 Task: Use the formula "Min" in spreadsheet "Project portfolio".
Action: Mouse moved to (122, 106)
Screenshot: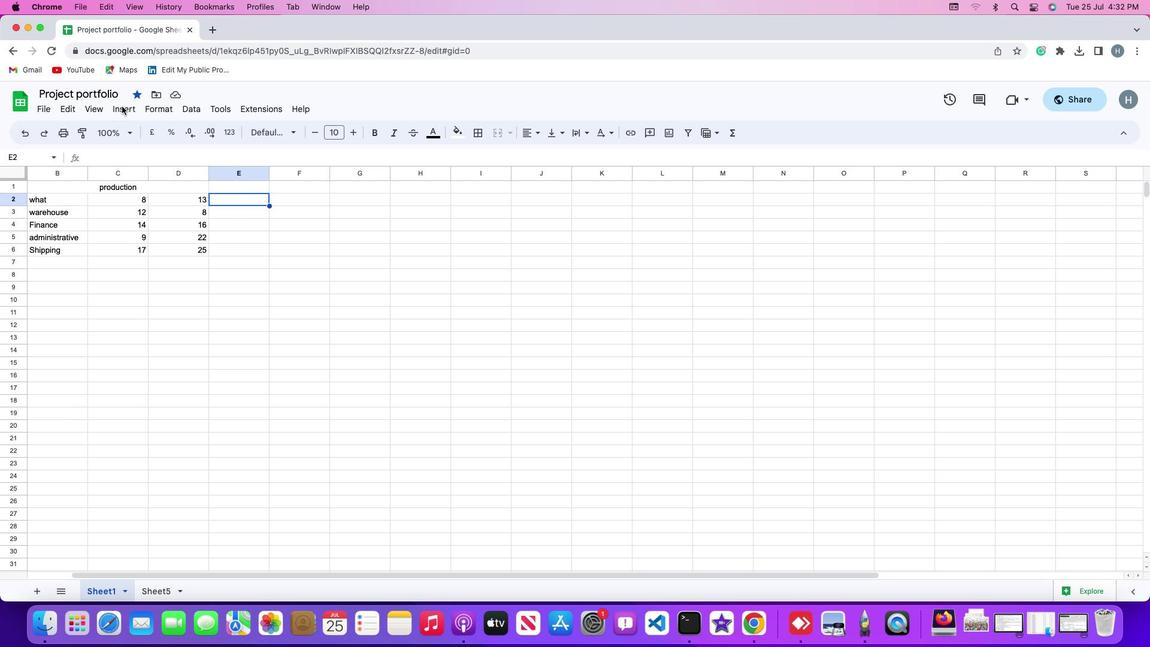 
Action: Mouse pressed left at (122, 106)
Screenshot: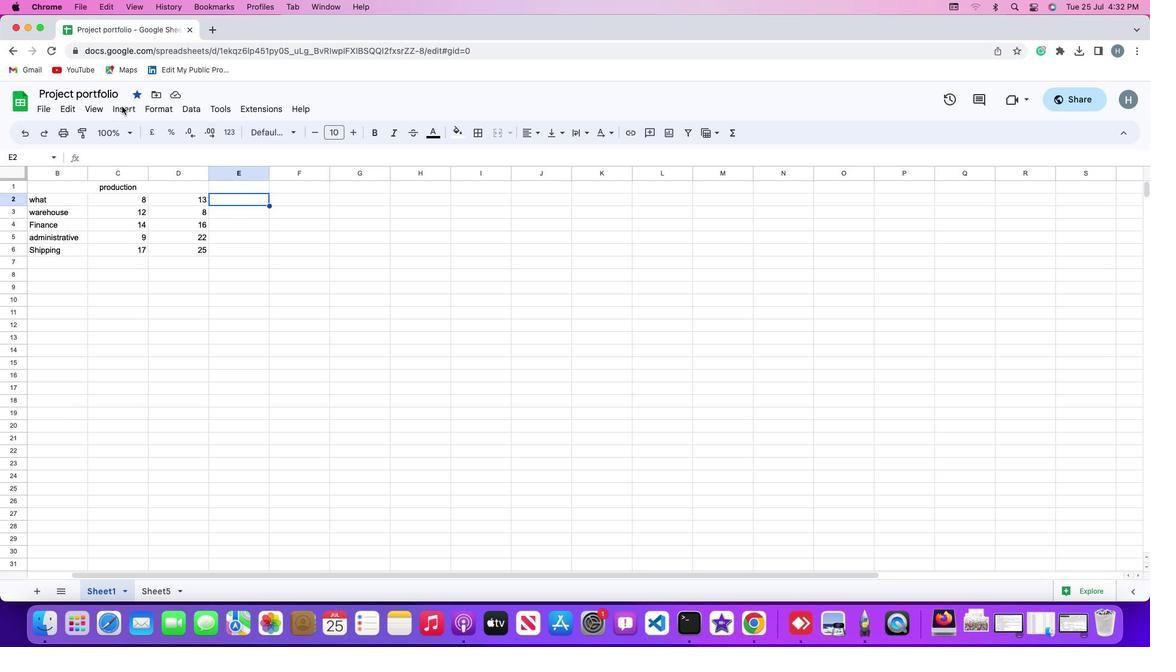 
Action: Mouse moved to (127, 107)
Screenshot: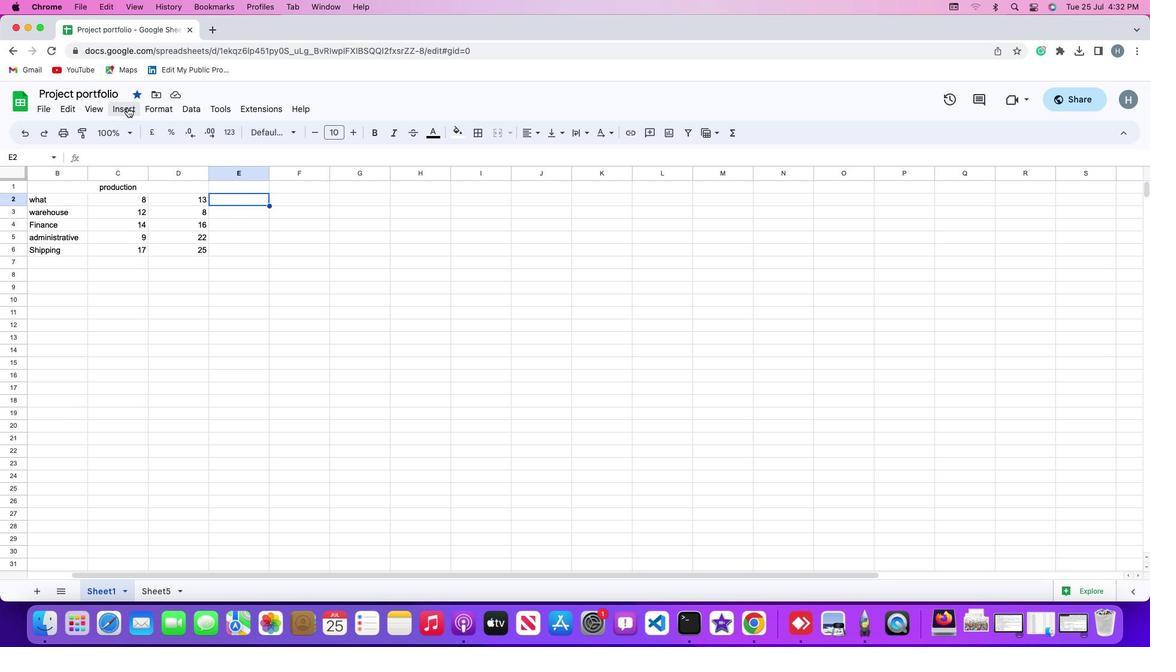 
Action: Mouse pressed left at (127, 107)
Screenshot: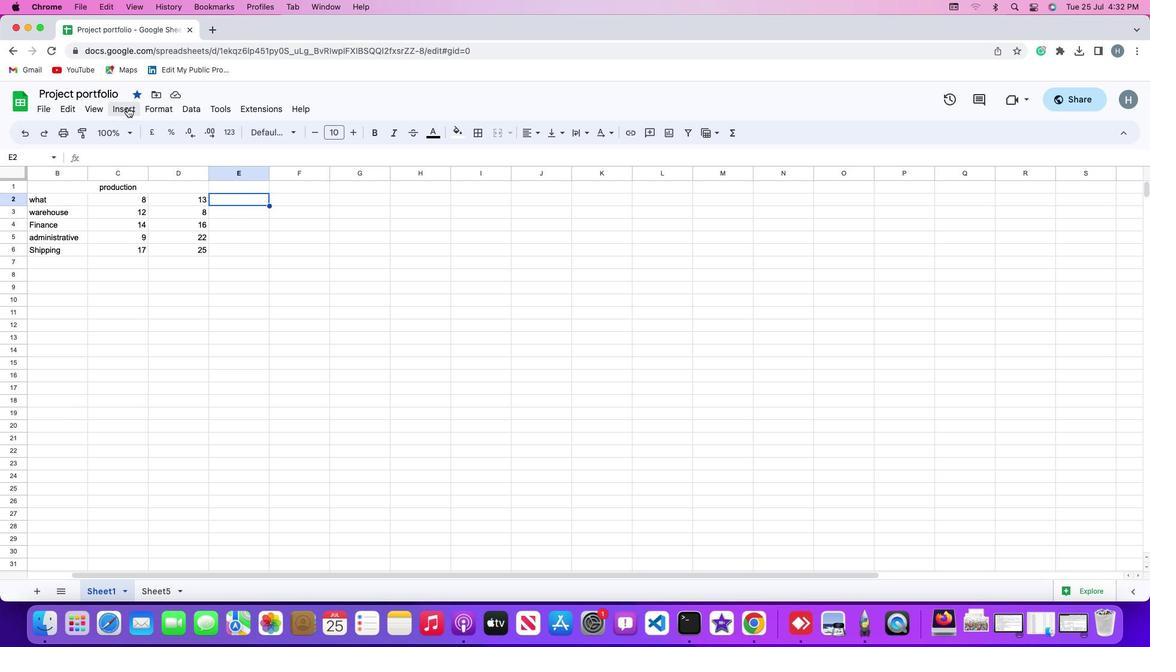 
Action: Mouse moved to (353, 215)
Screenshot: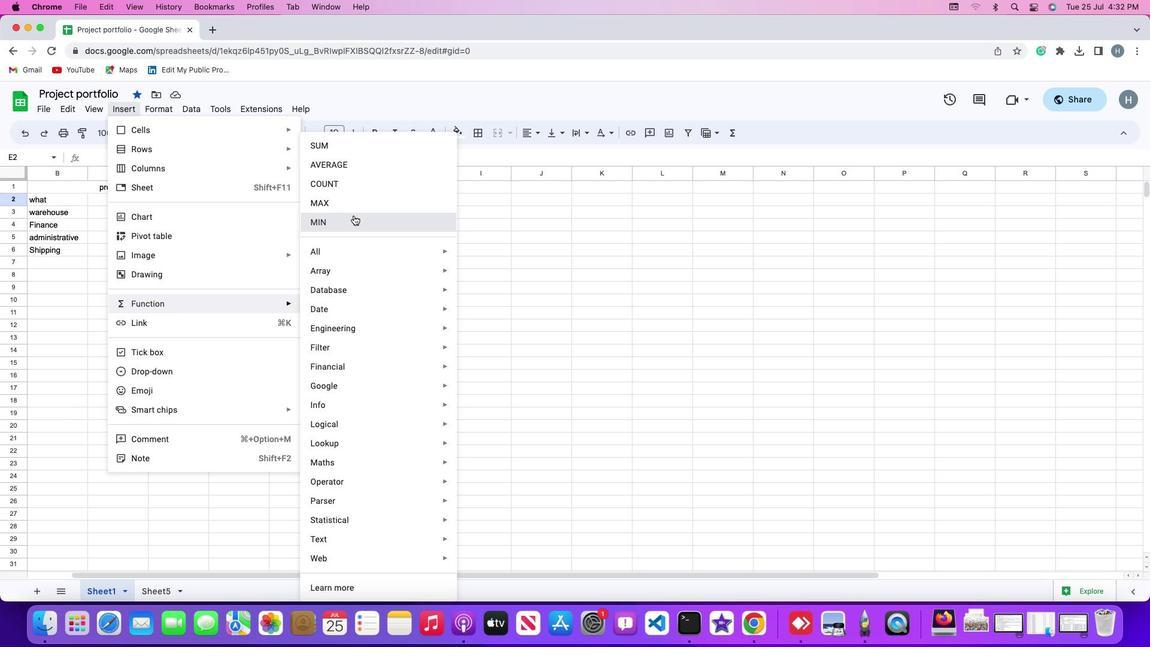 
Action: Mouse pressed left at (353, 215)
Screenshot: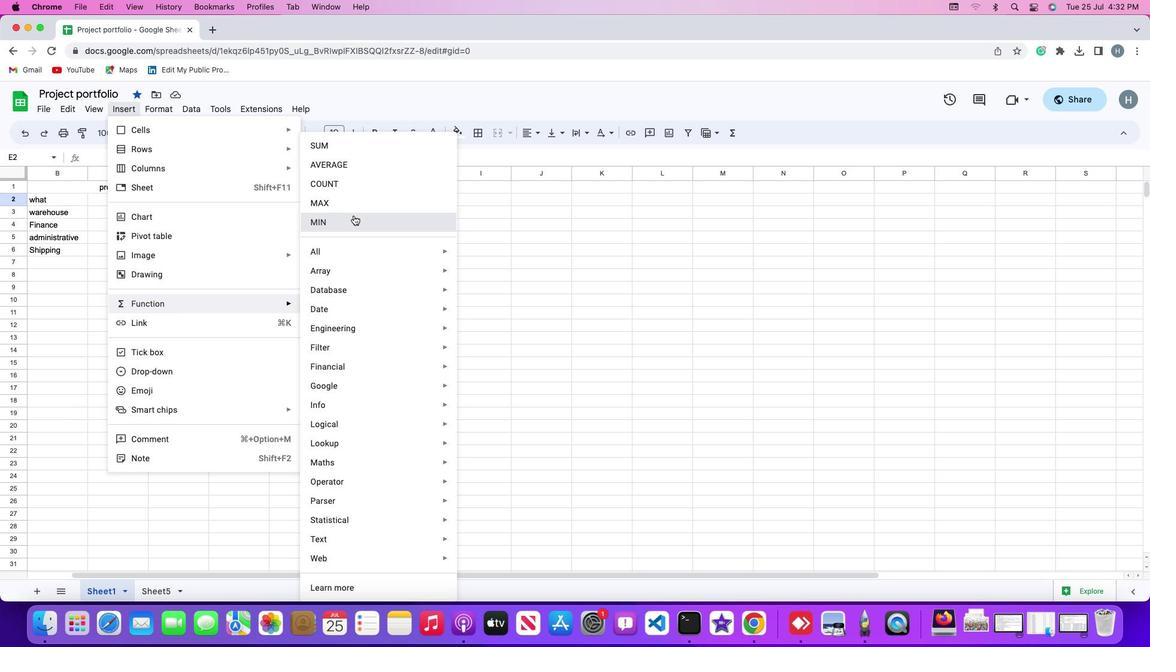 
Action: Mouse moved to (182, 195)
Screenshot: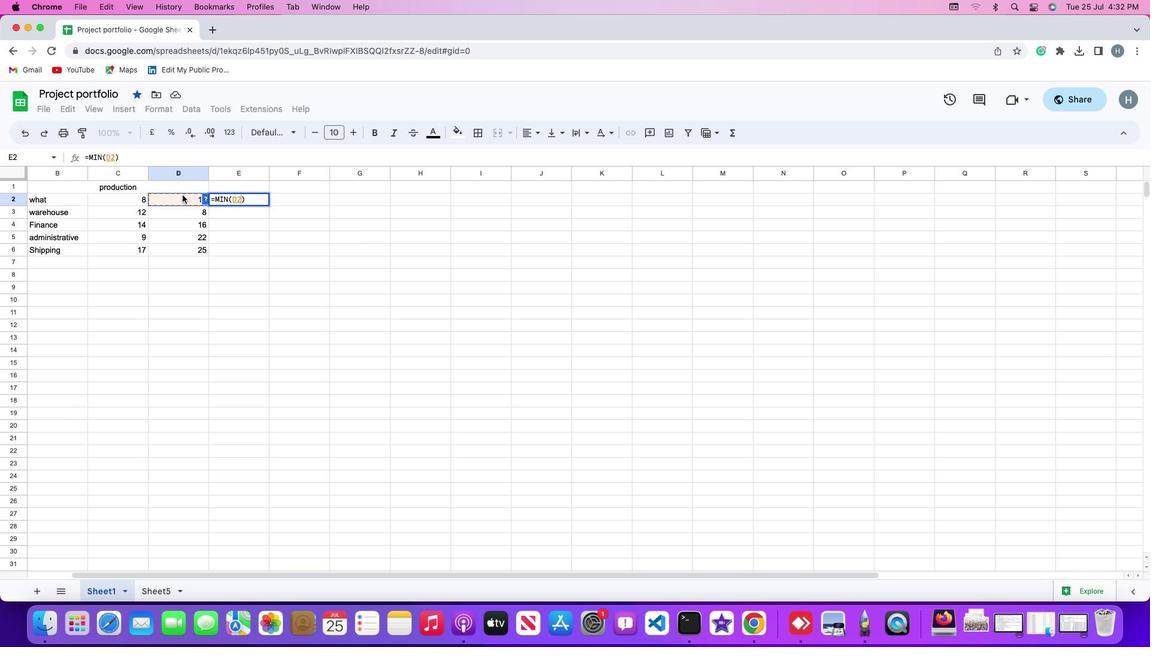 
Action: Mouse pressed left at (182, 195)
Screenshot: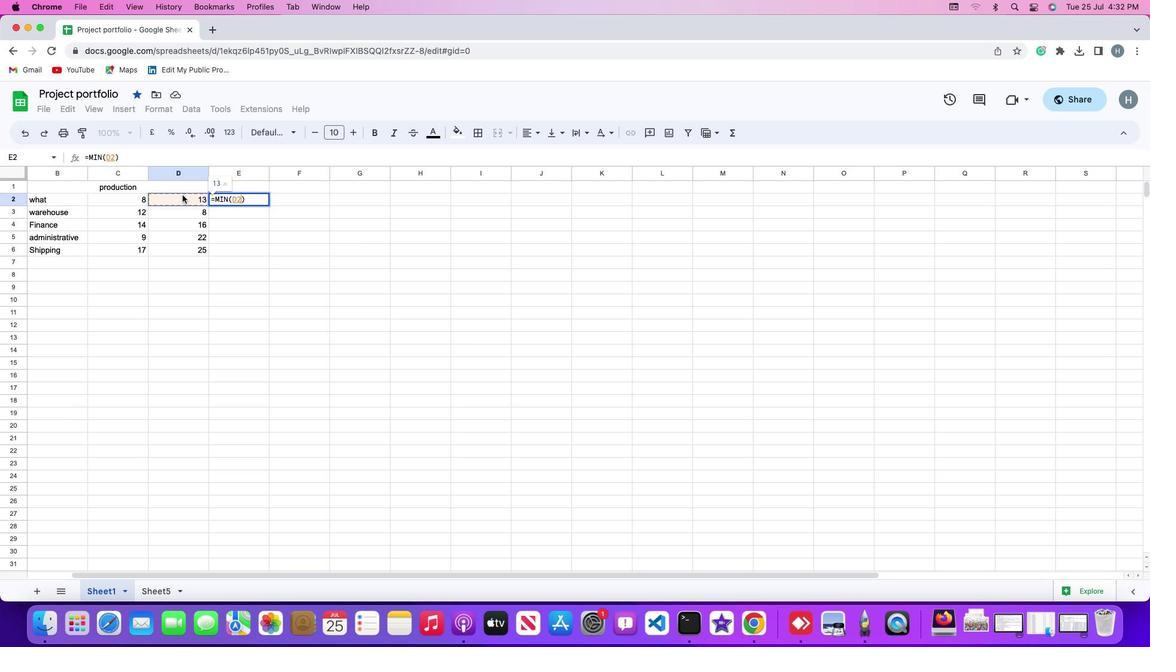 
Action: Mouse moved to (183, 194)
Screenshot: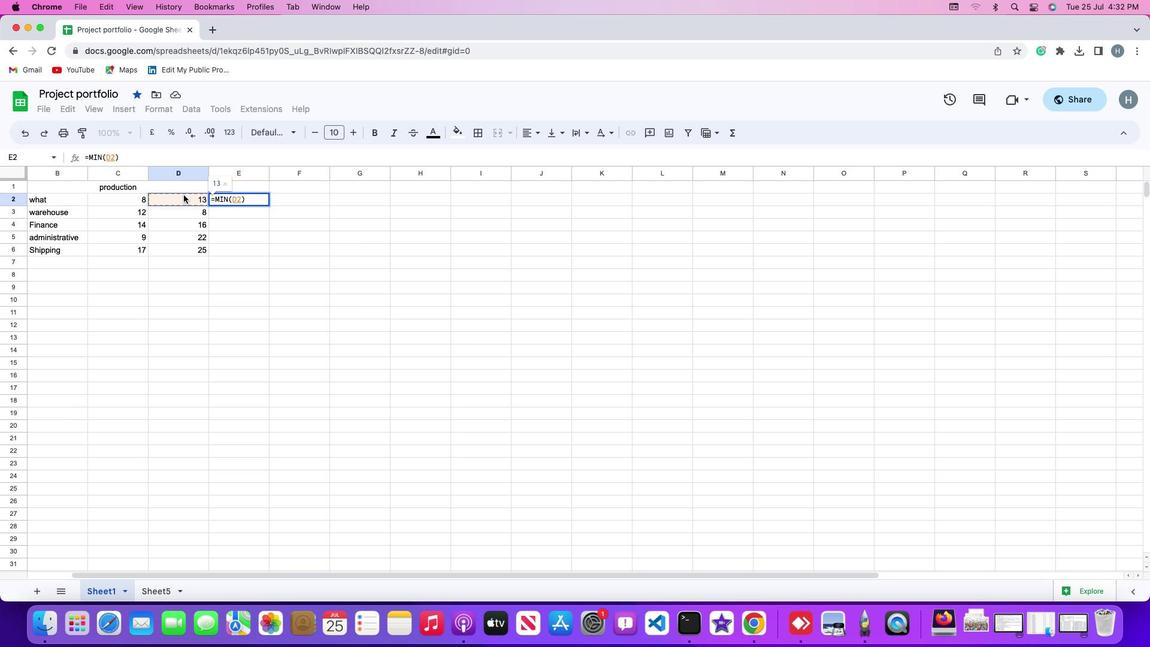 
Action: Key pressed ','
Screenshot: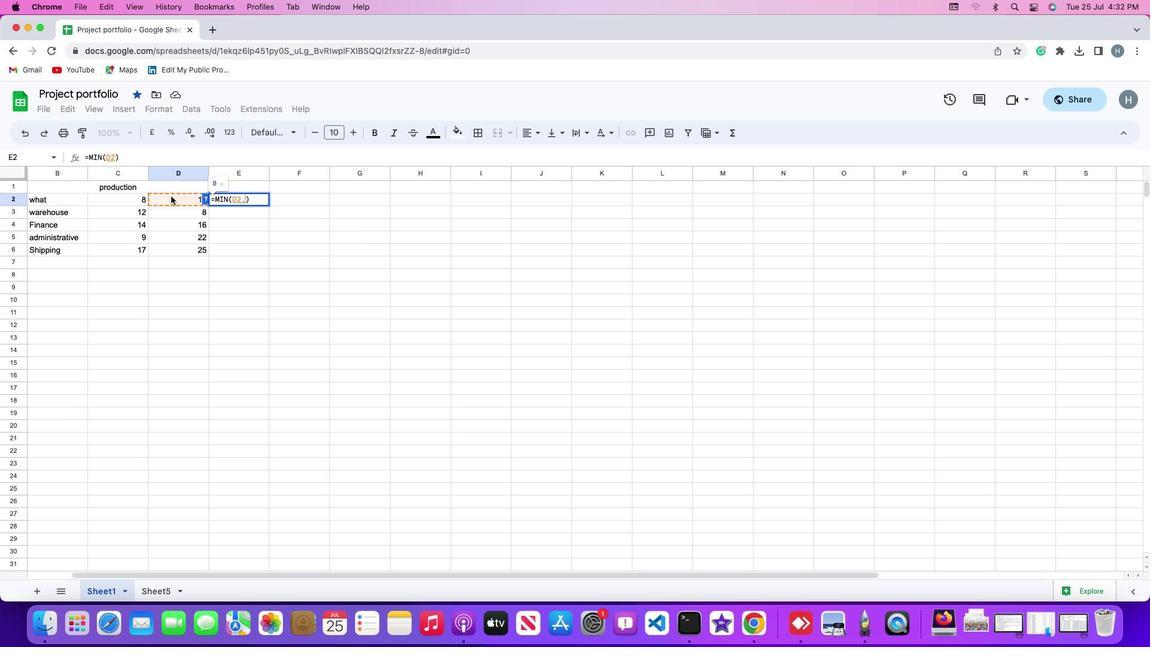 
Action: Mouse moved to (132, 198)
Screenshot: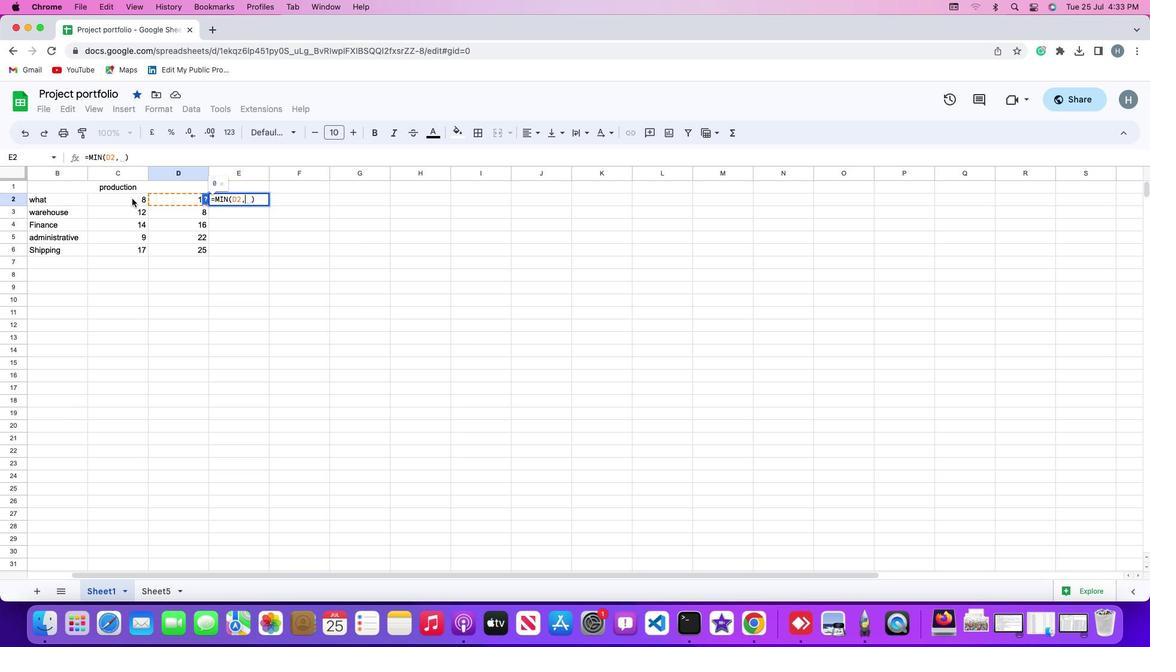 
Action: Mouse pressed left at (132, 198)
Screenshot: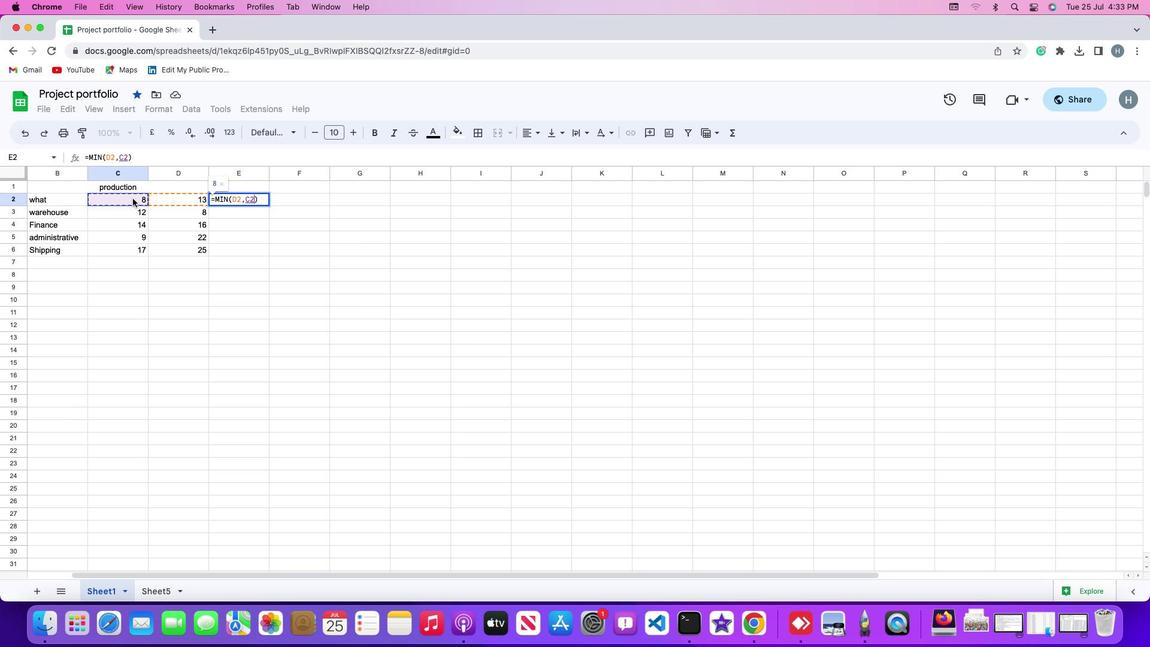 
Action: Mouse moved to (134, 198)
Screenshot: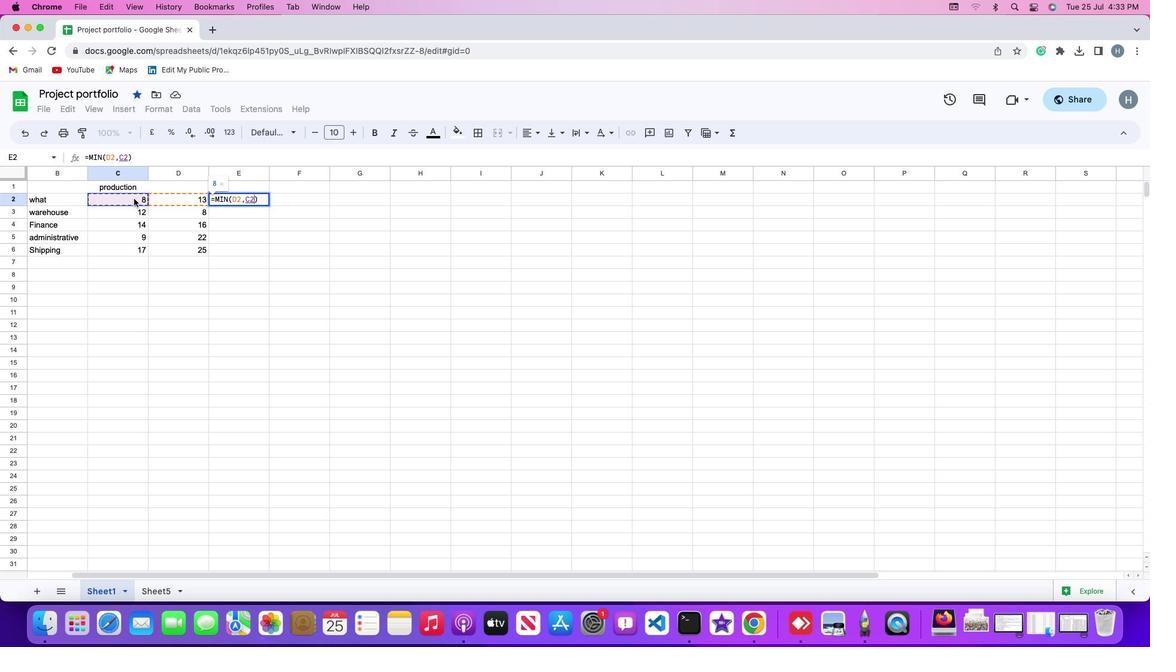 
Action: Key pressed '\x03'
Screenshot: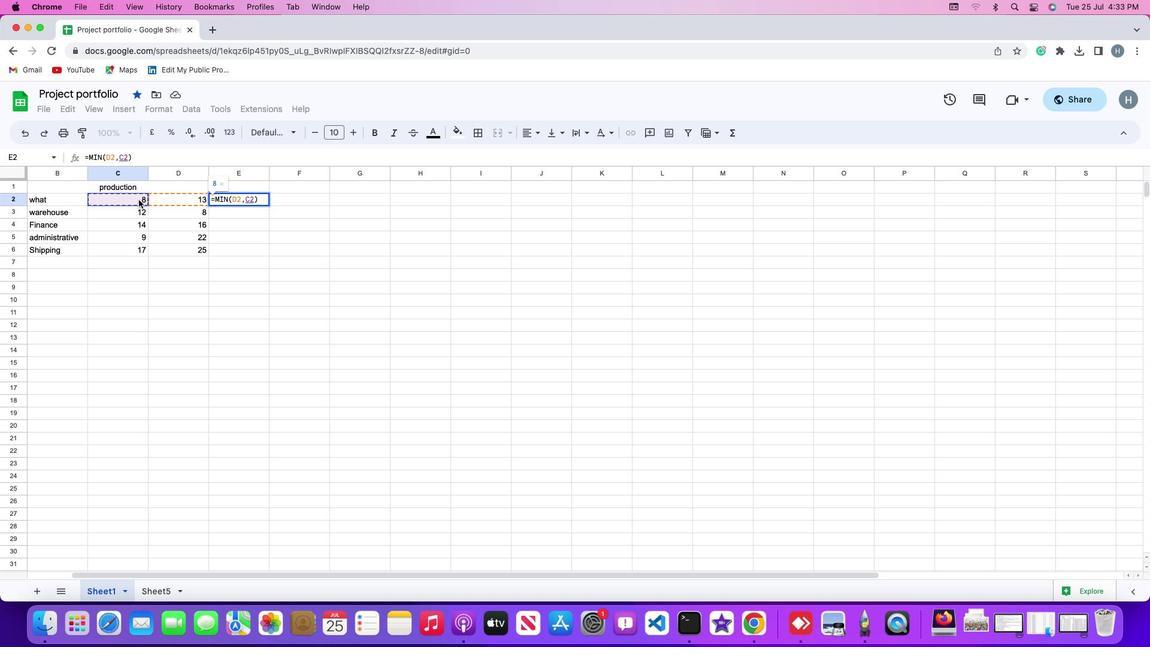
Action: Mouse moved to (255, 283)
Screenshot: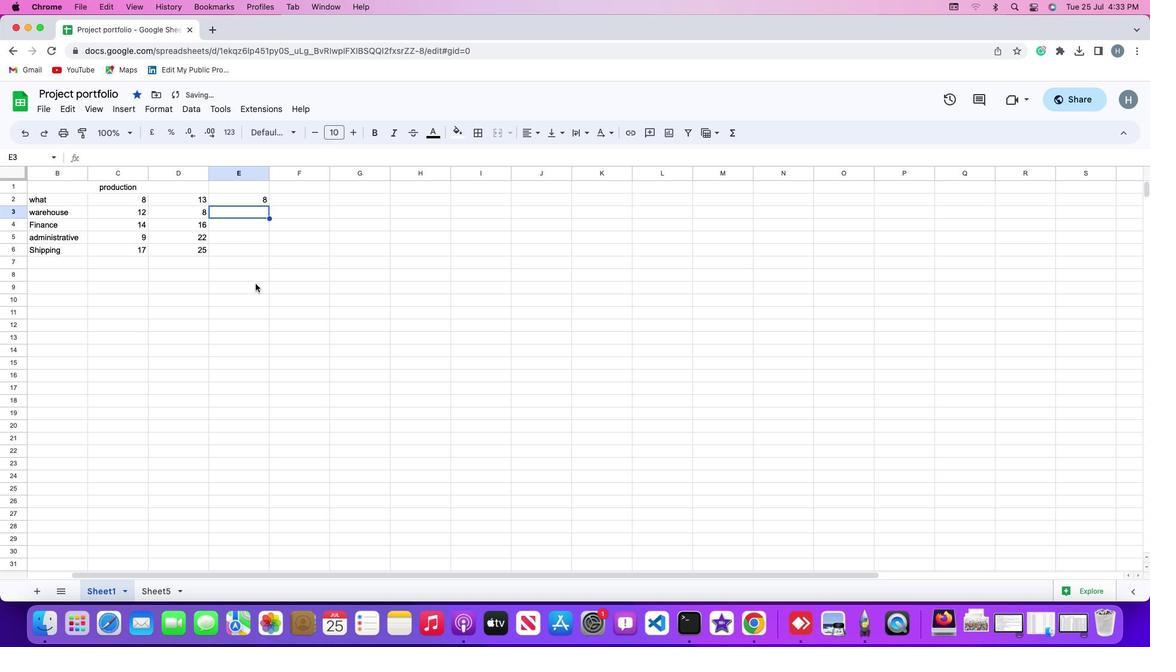 
